 Task: Add Swaggerty's Farm All Natural Maple Sausage Links to the cart.
Action: Mouse pressed left at (19, 141)
Screenshot: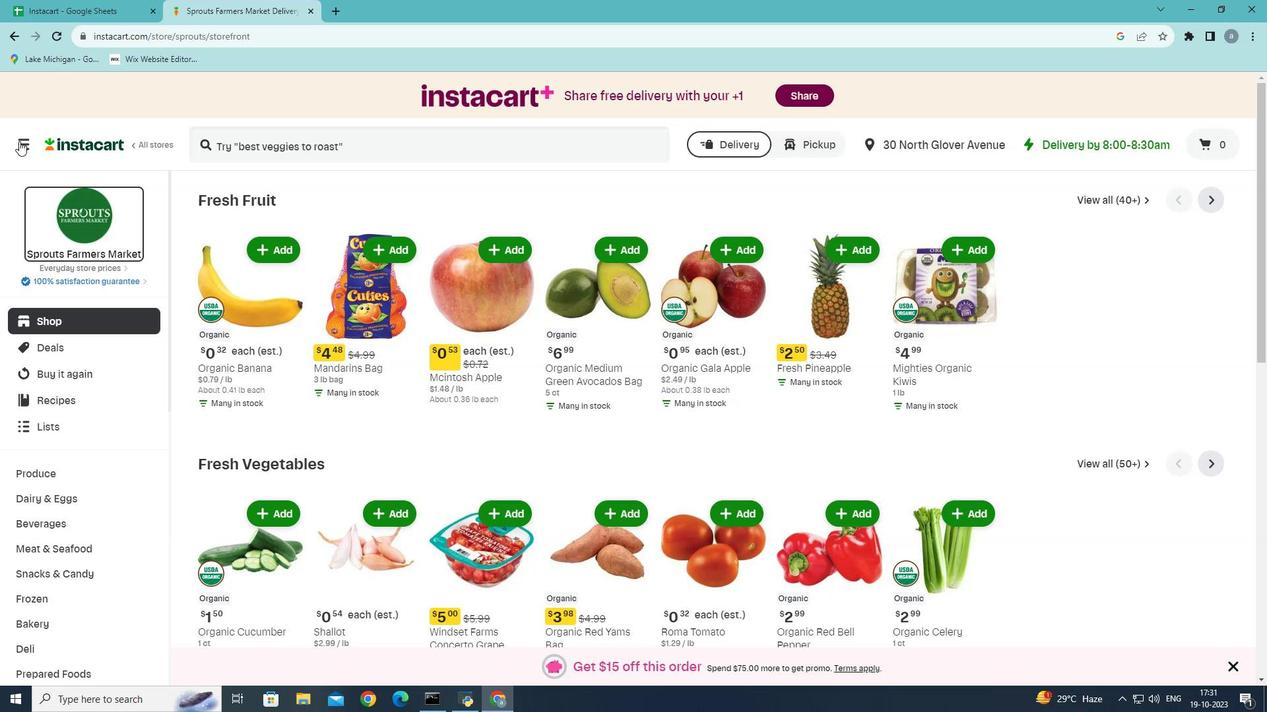 
Action: Mouse moved to (46, 378)
Screenshot: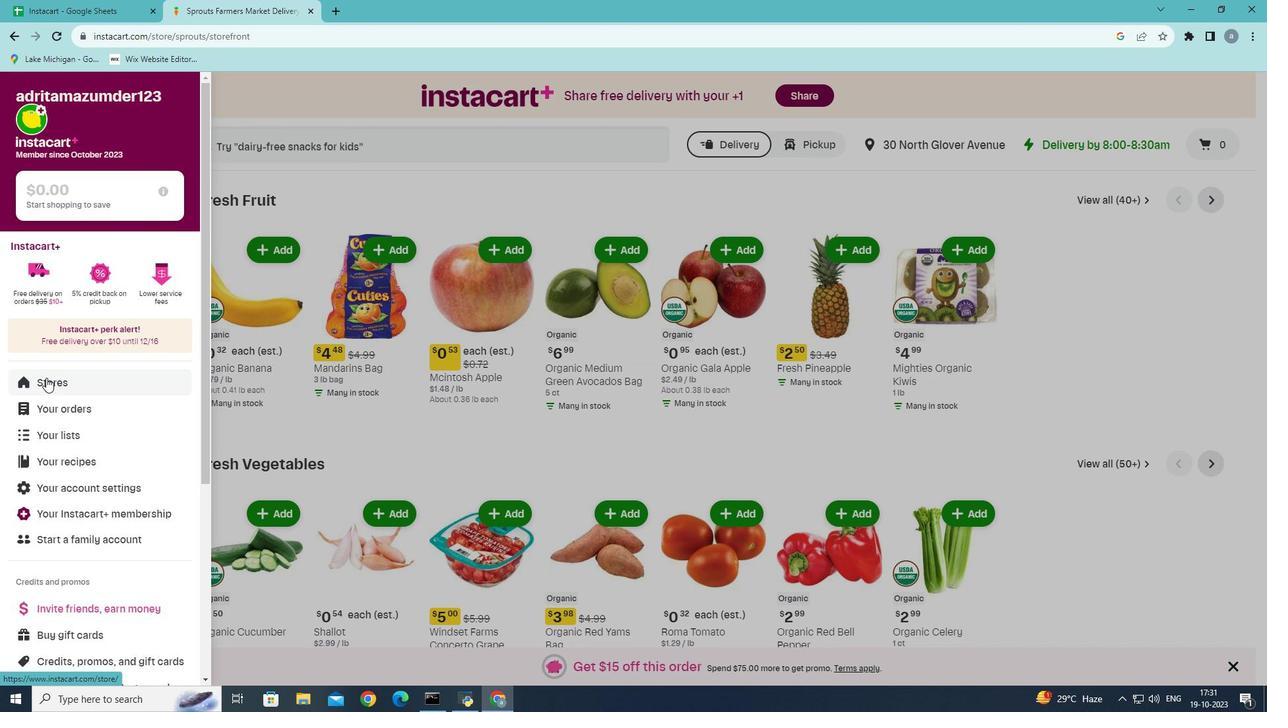
Action: Mouse pressed left at (46, 378)
Screenshot: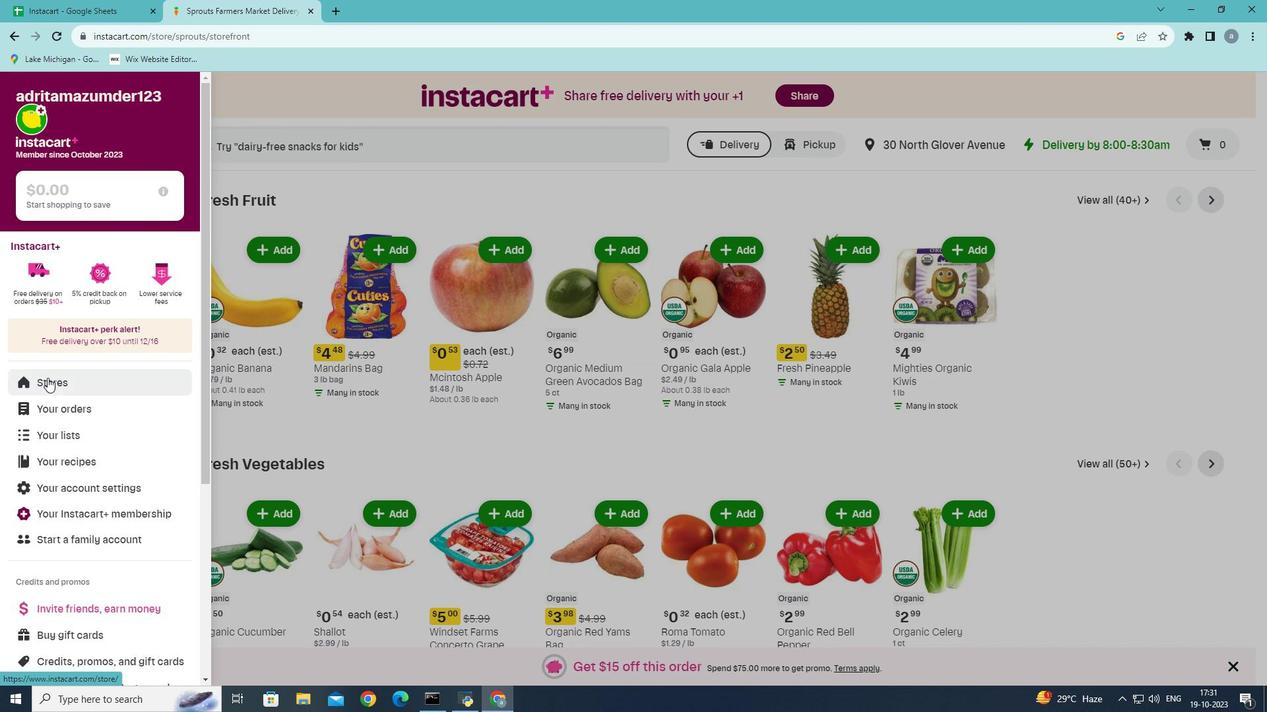 
Action: Mouse moved to (317, 153)
Screenshot: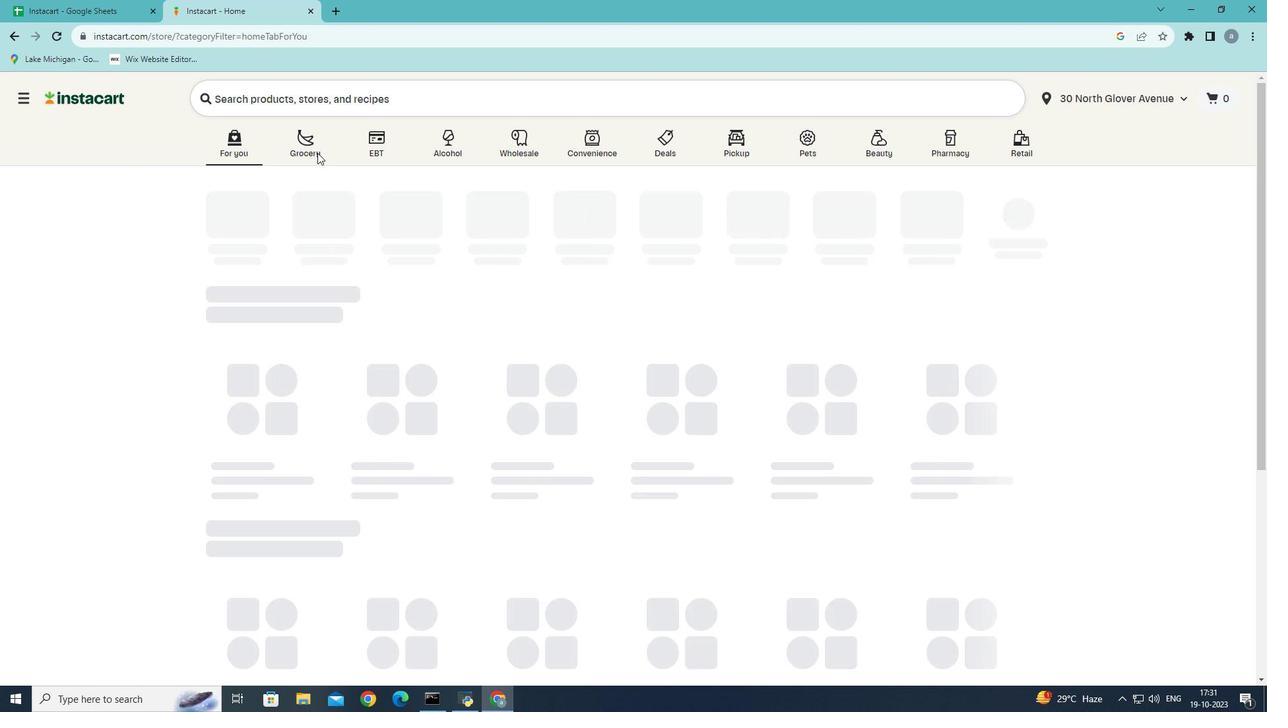 
Action: Mouse pressed left at (317, 153)
Screenshot: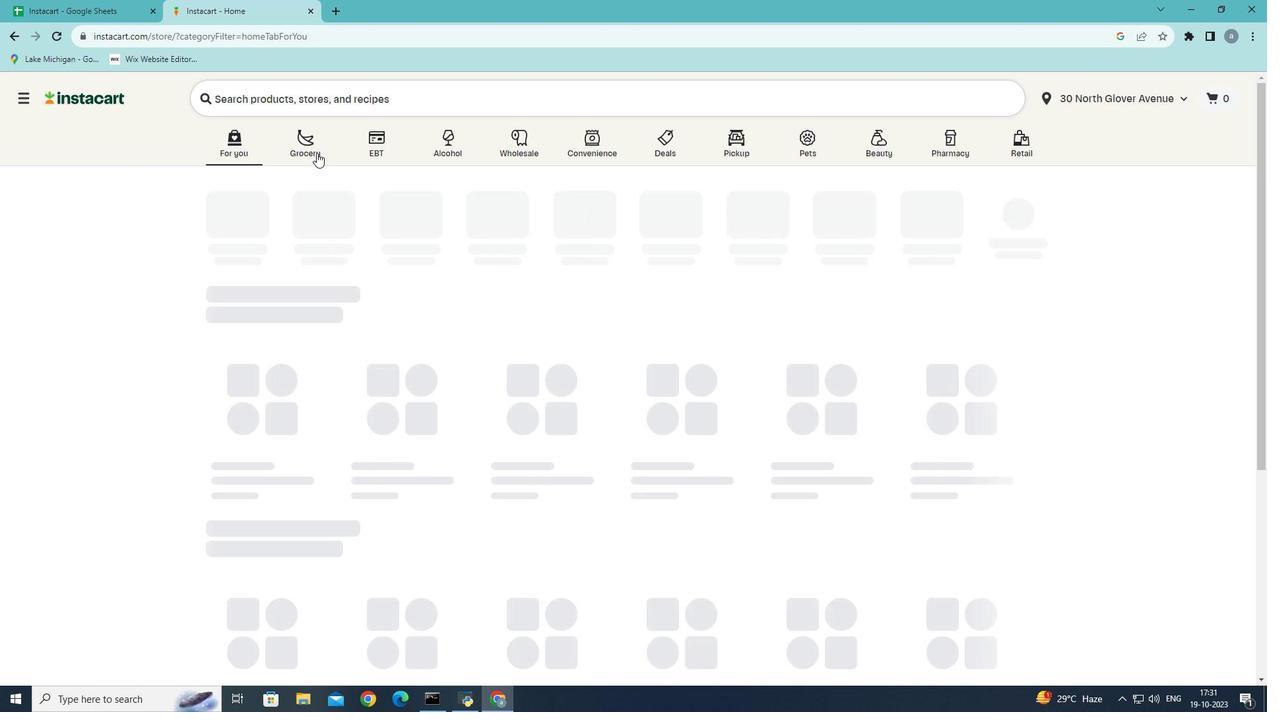 
Action: Mouse moved to (278, 394)
Screenshot: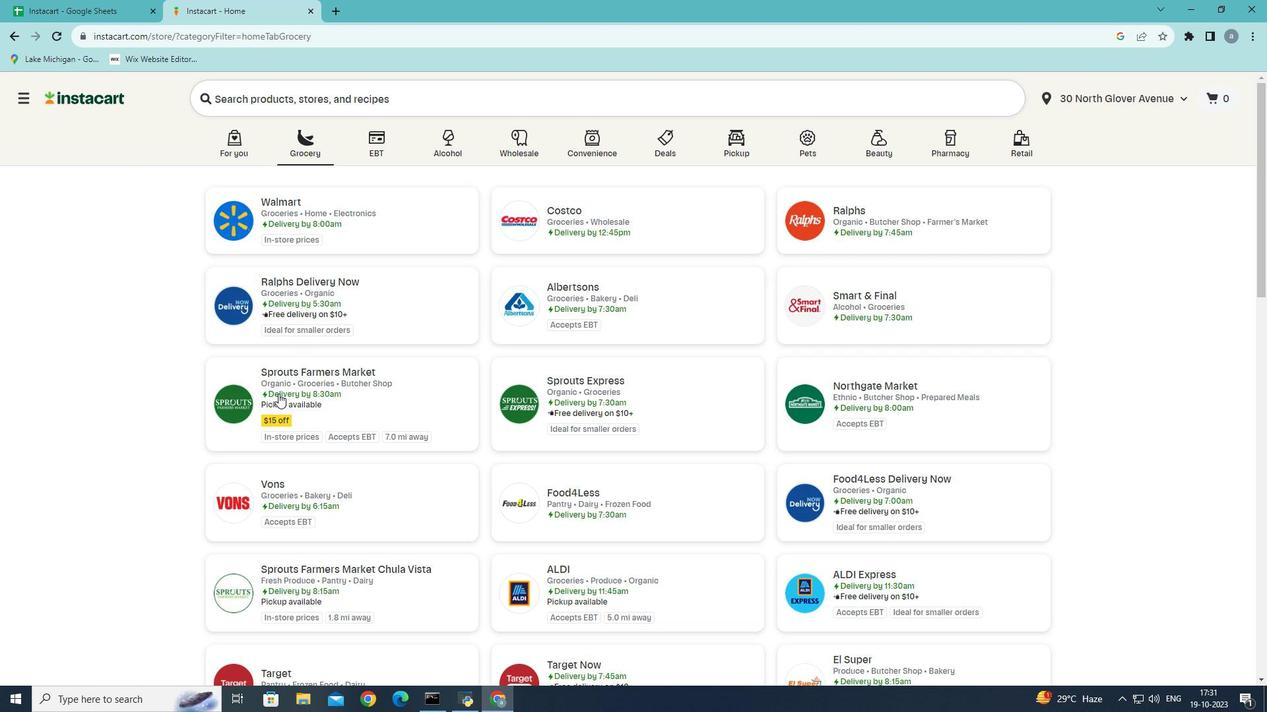 
Action: Mouse pressed left at (278, 394)
Screenshot: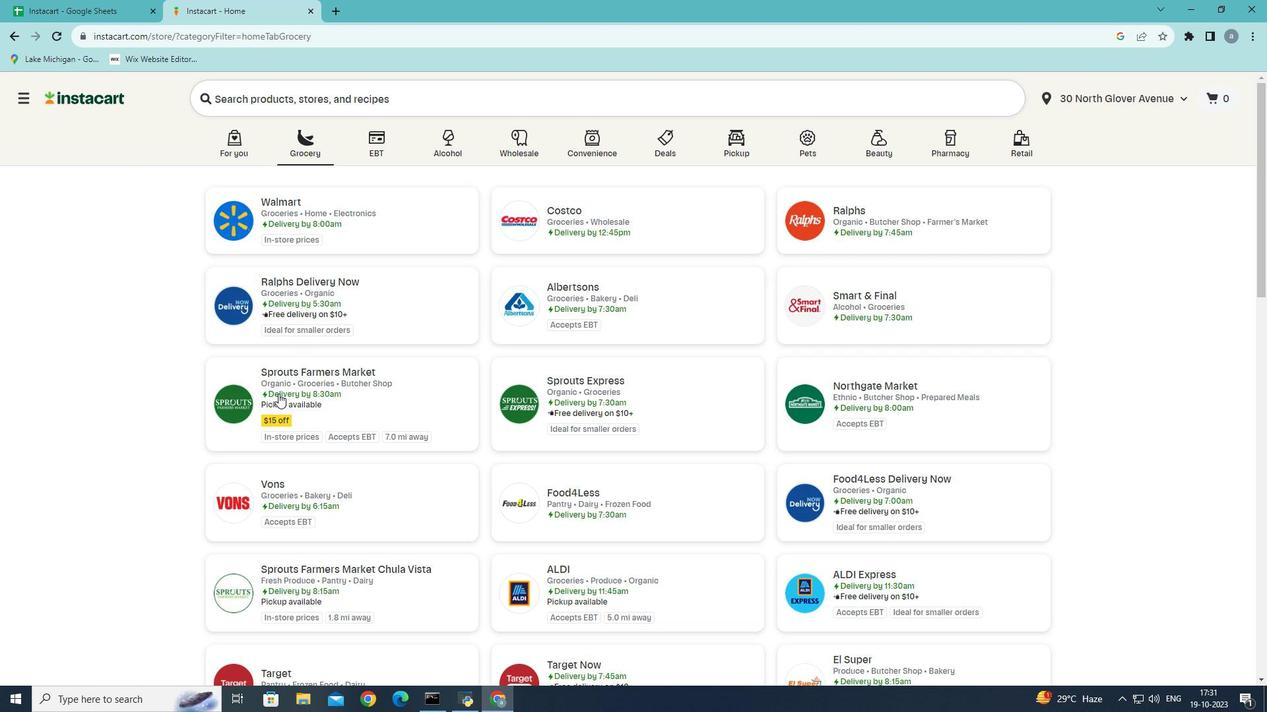 
Action: Mouse moved to (88, 546)
Screenshot: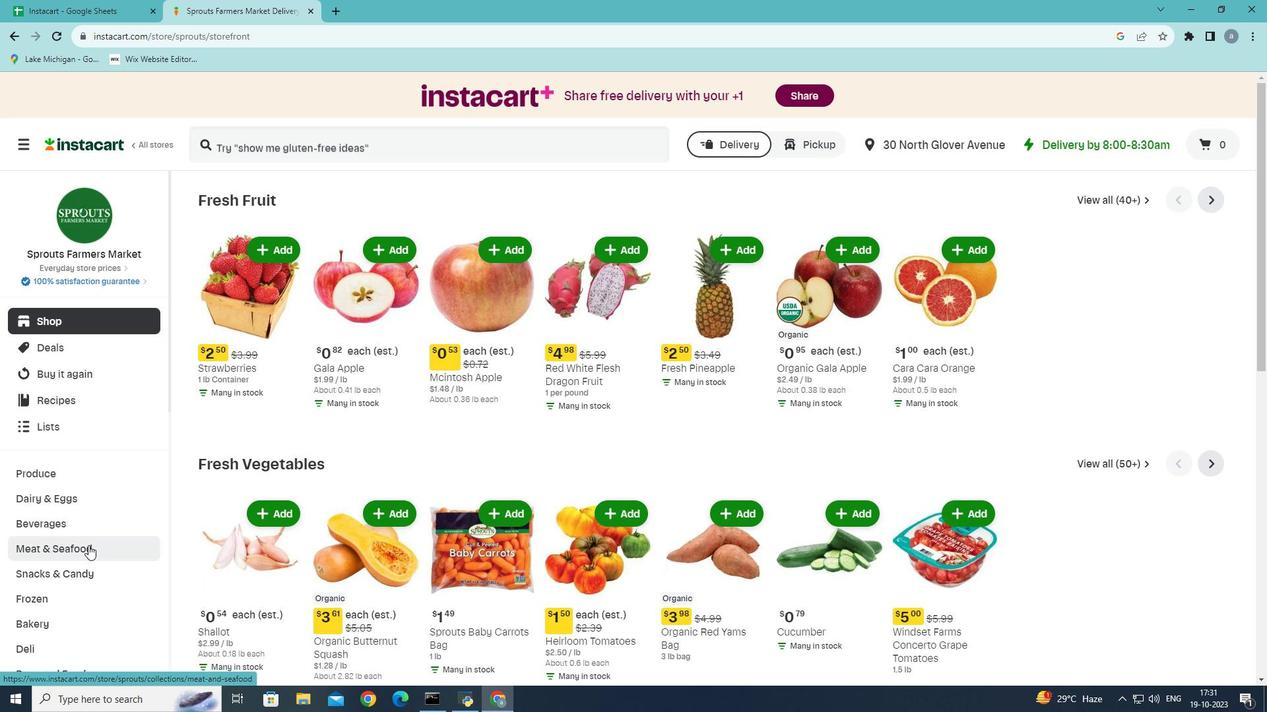 
Action: Mouse pressed left at (88, 546)
Screenshot: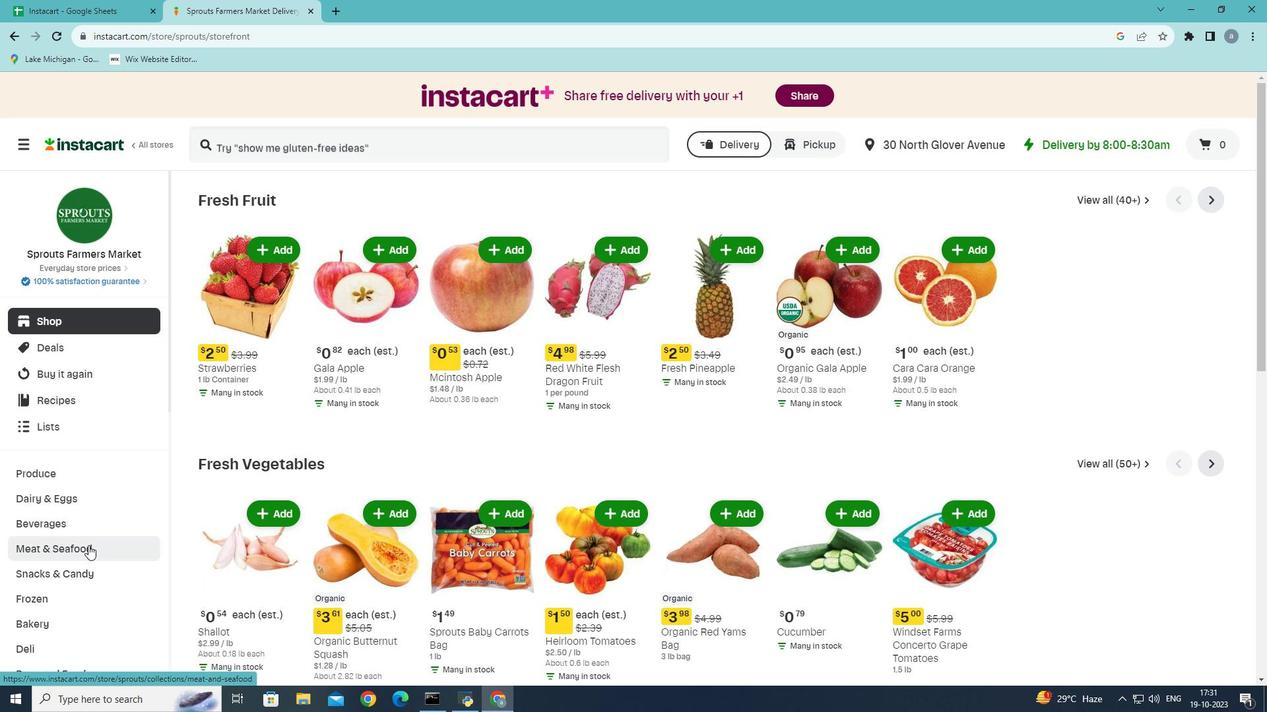 
Action: Mouse moved to (645, 232)
Screenshot: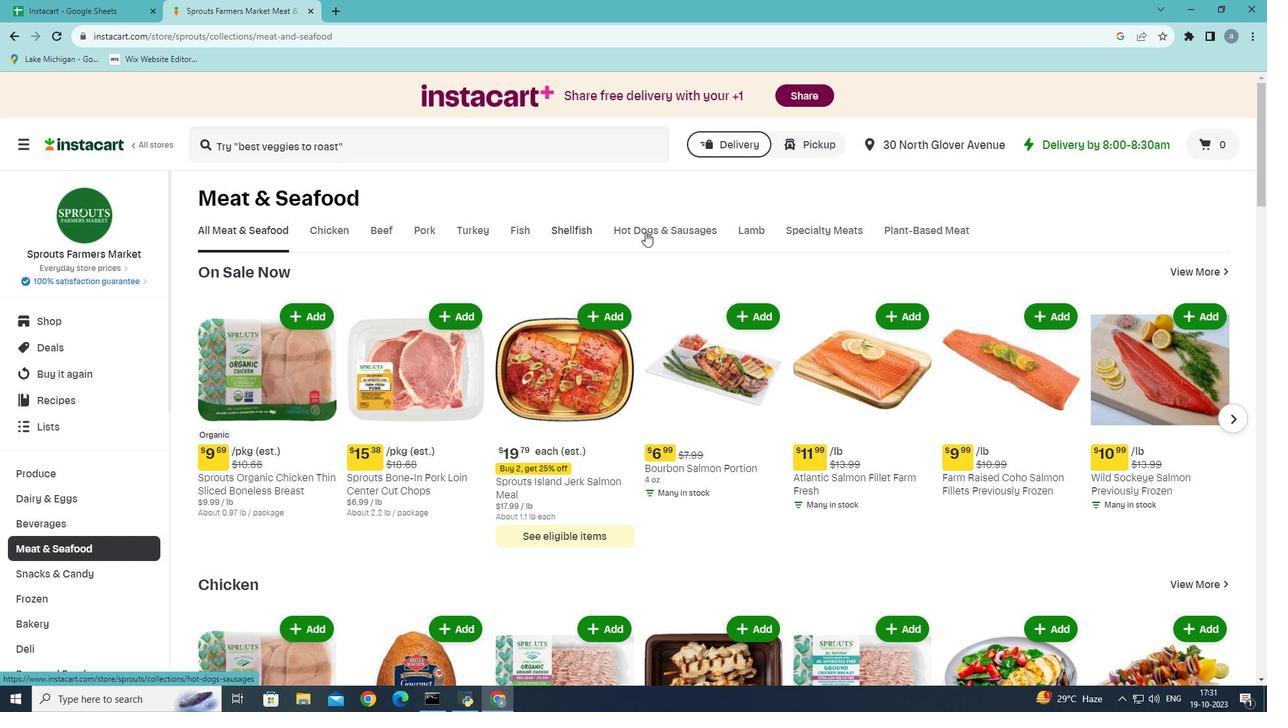 
Action: Mouse pressed left at (645, 232)
Screenshot: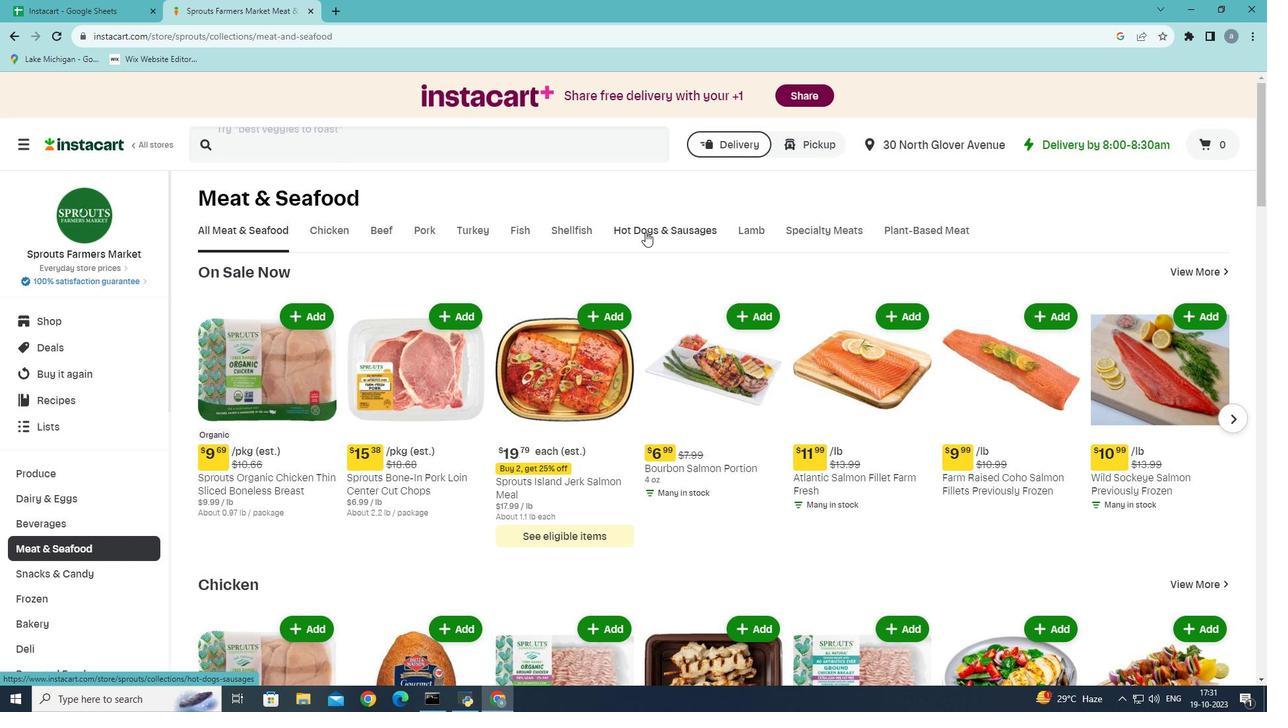 
Action: Mouse moved to (322, 299)
Screenshot: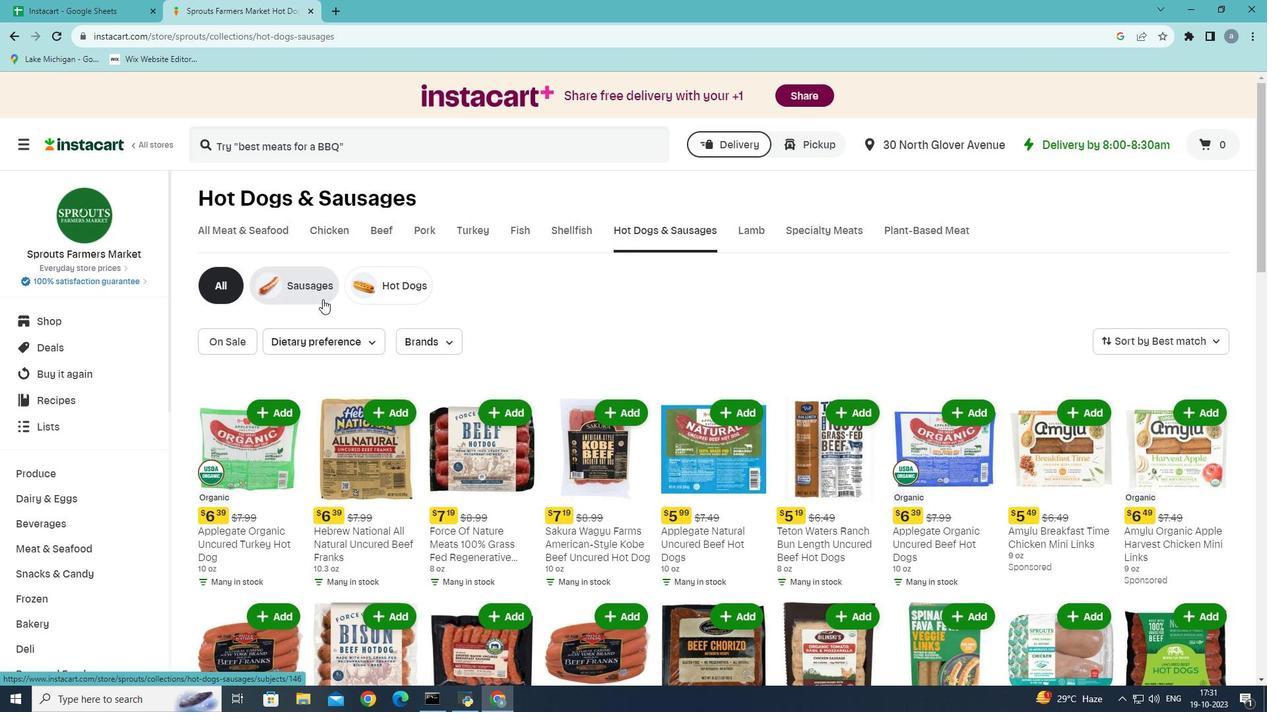 
Action: Mouse pressed left at (322, 299)
Screenshot: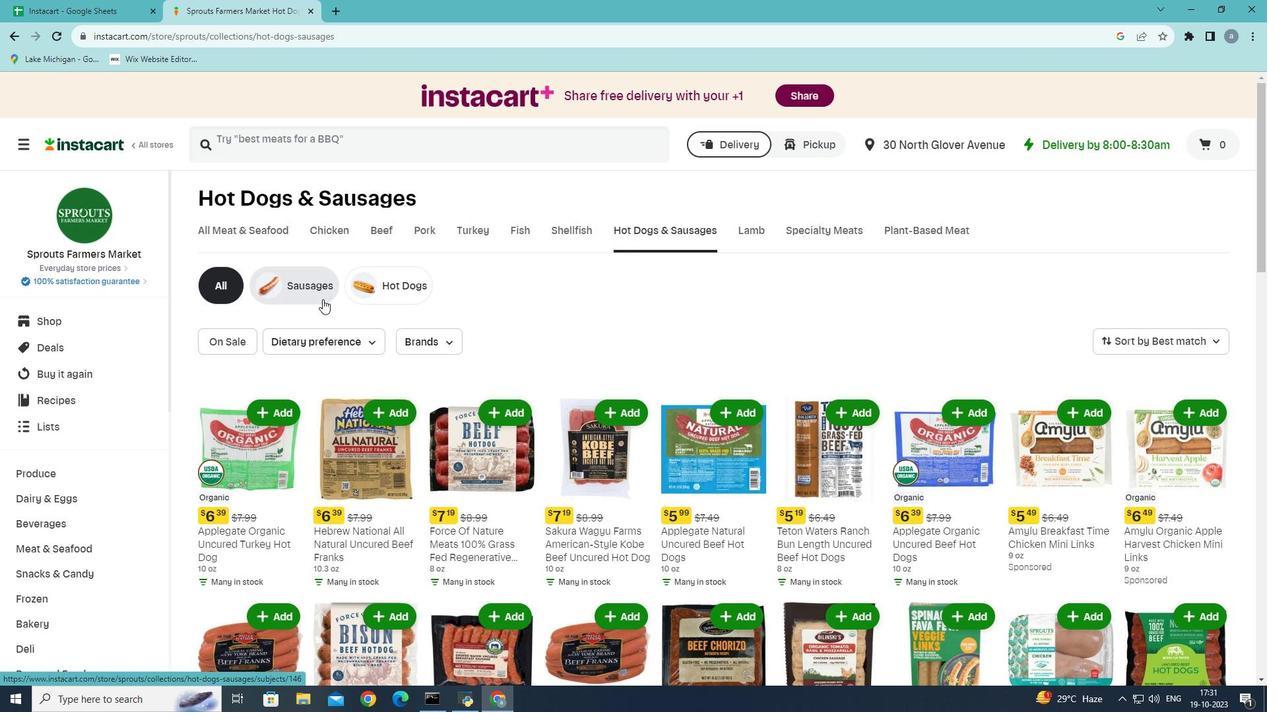 
Action: Mouse moved to (438, 522)
Screenshot: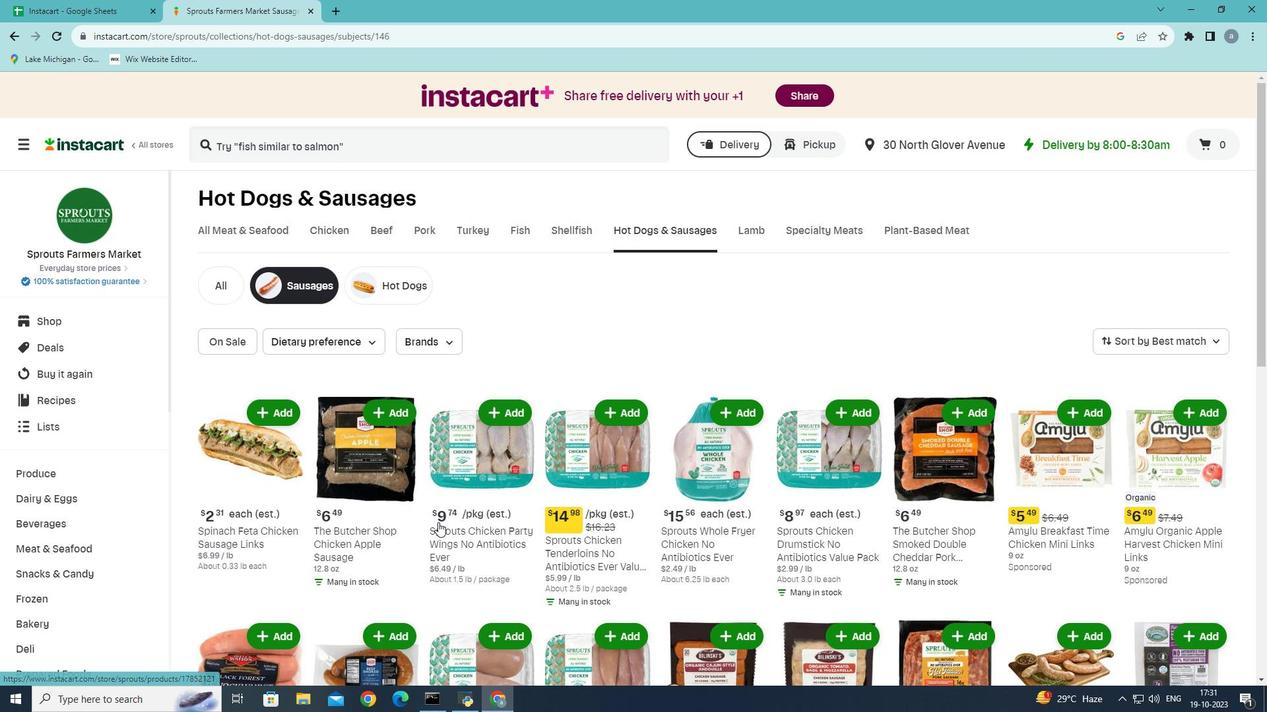 
Action: Mouse scrolled (438, 522) with delta (0, 0)
Screenshot: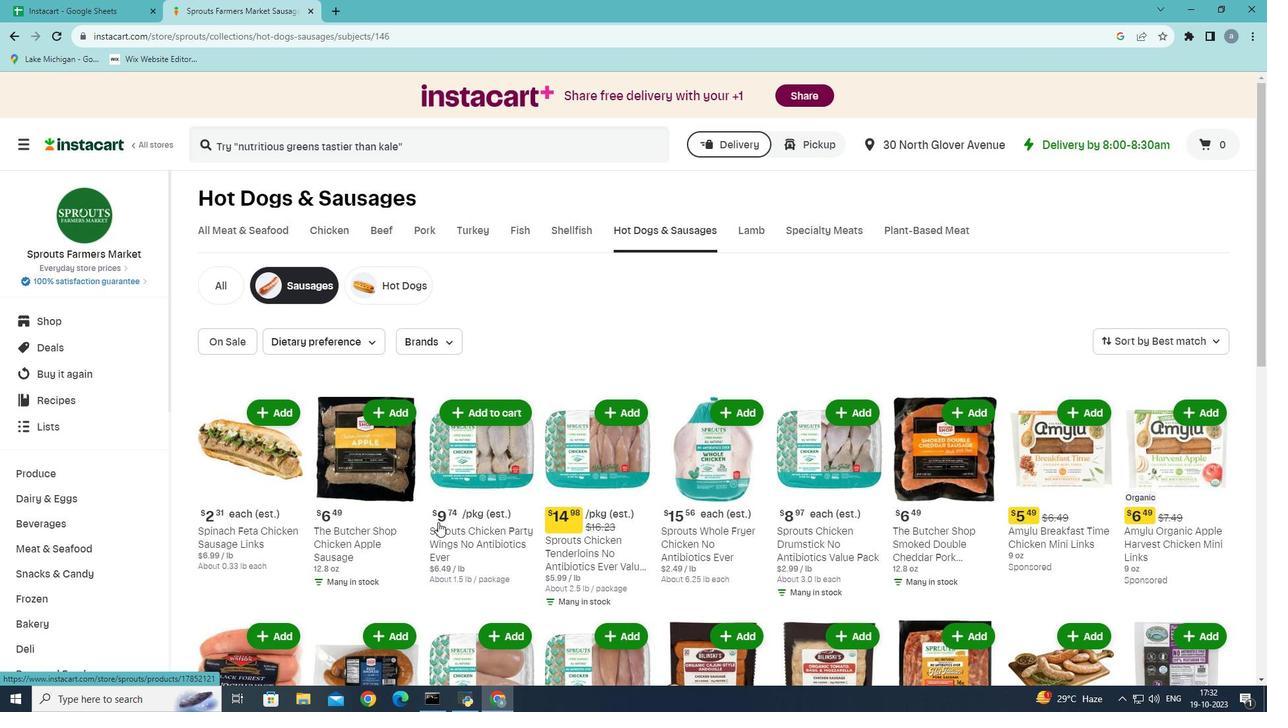 
Action: Mouse scrolled (438, 522) with delta (0, 0)
Screenshot: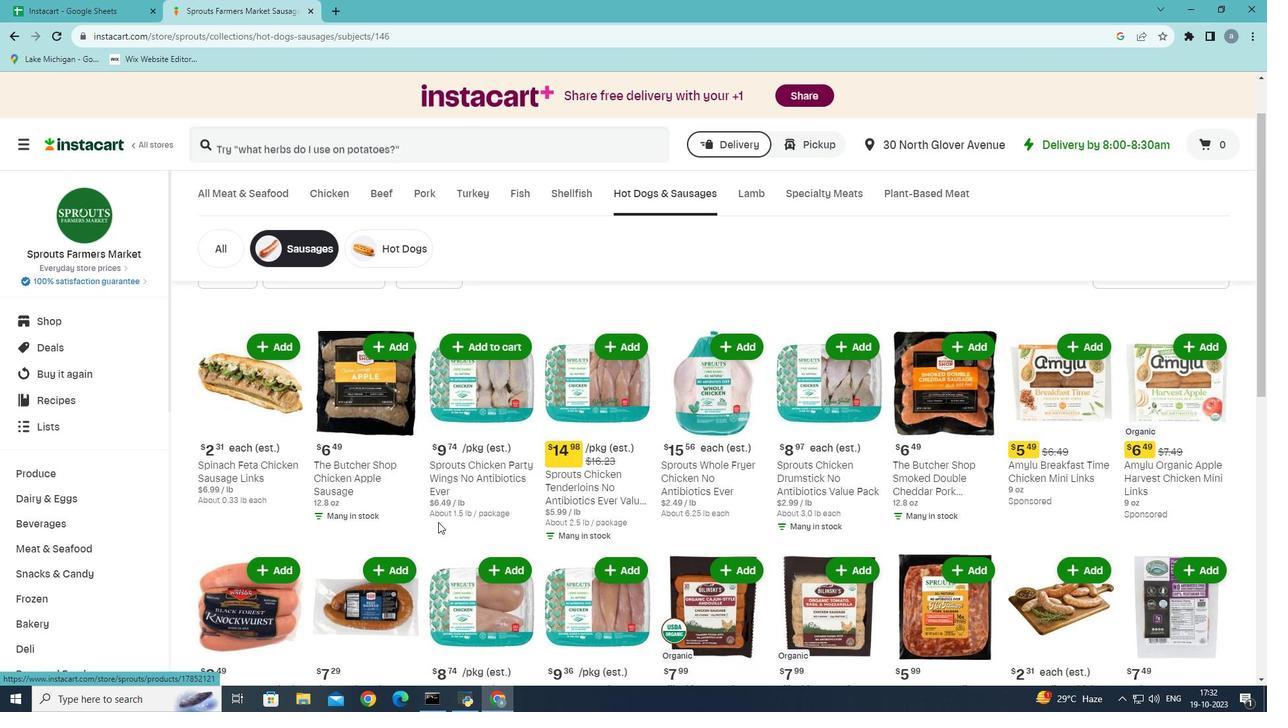 
Action: Mouse scrolled (438, 522) with delta (0, 0)
Screenshot: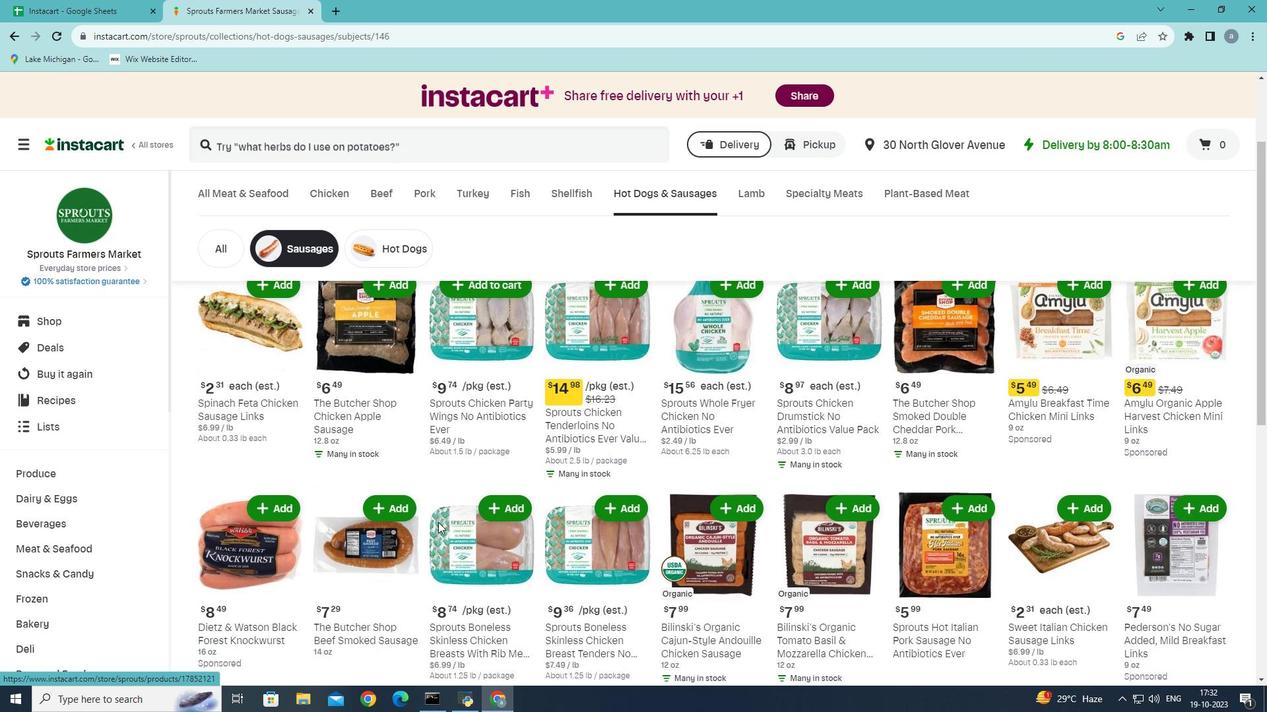 
Action: Mouse scrolled (438, 522) with delta (0, 0)
Screenshot: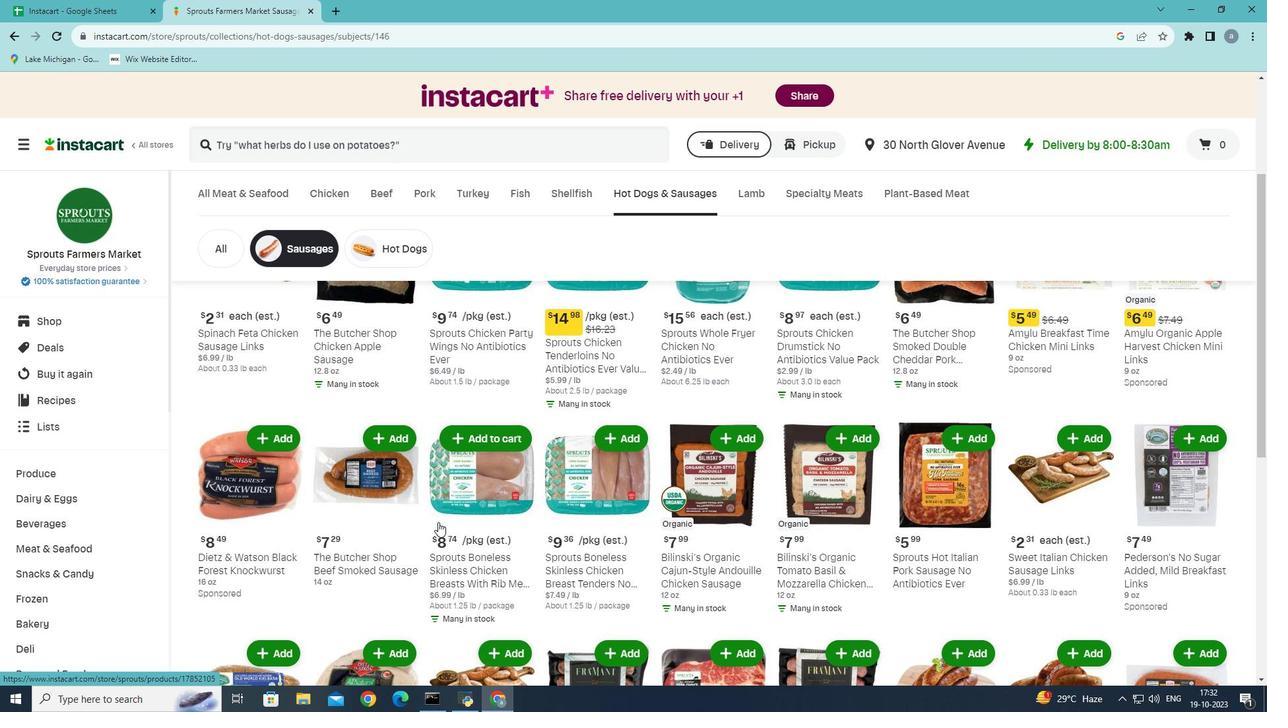 
Action: Mouse scrolled (438, 522) with delta (0, 0)
Screenshot: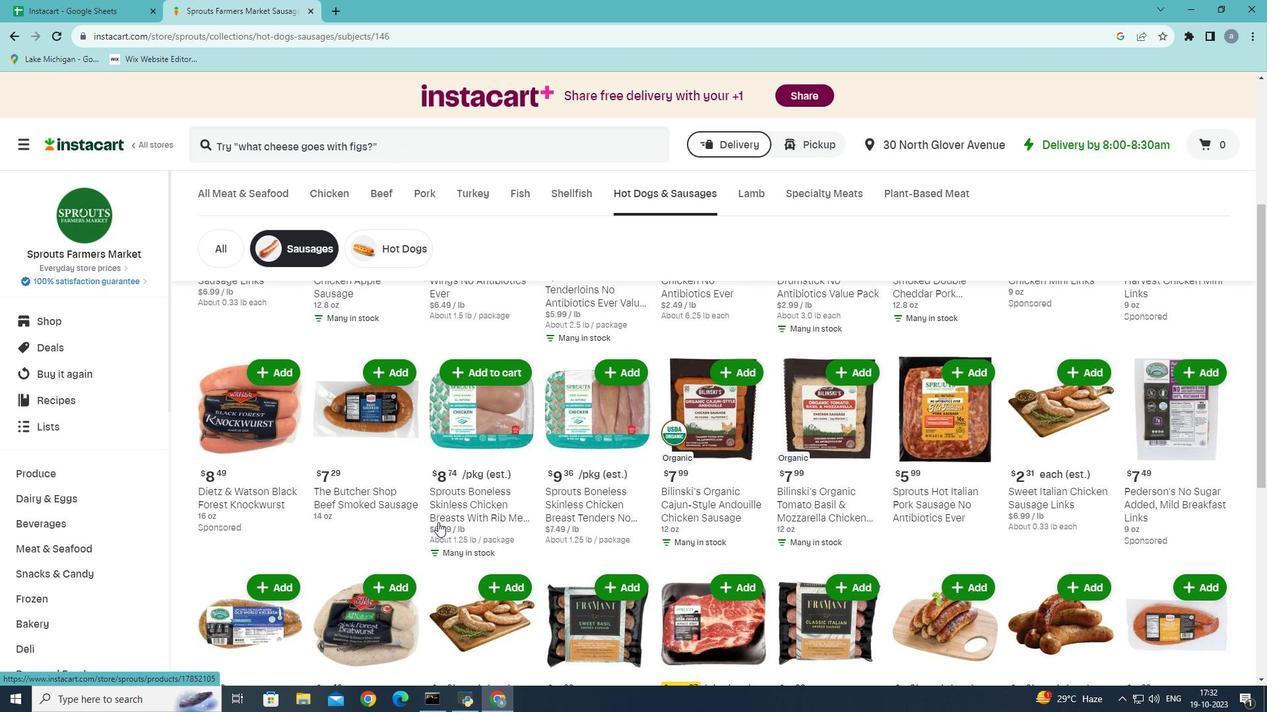 
Action: Mouse scrolled (438, 522) with delta (0, 0)
Screenshot: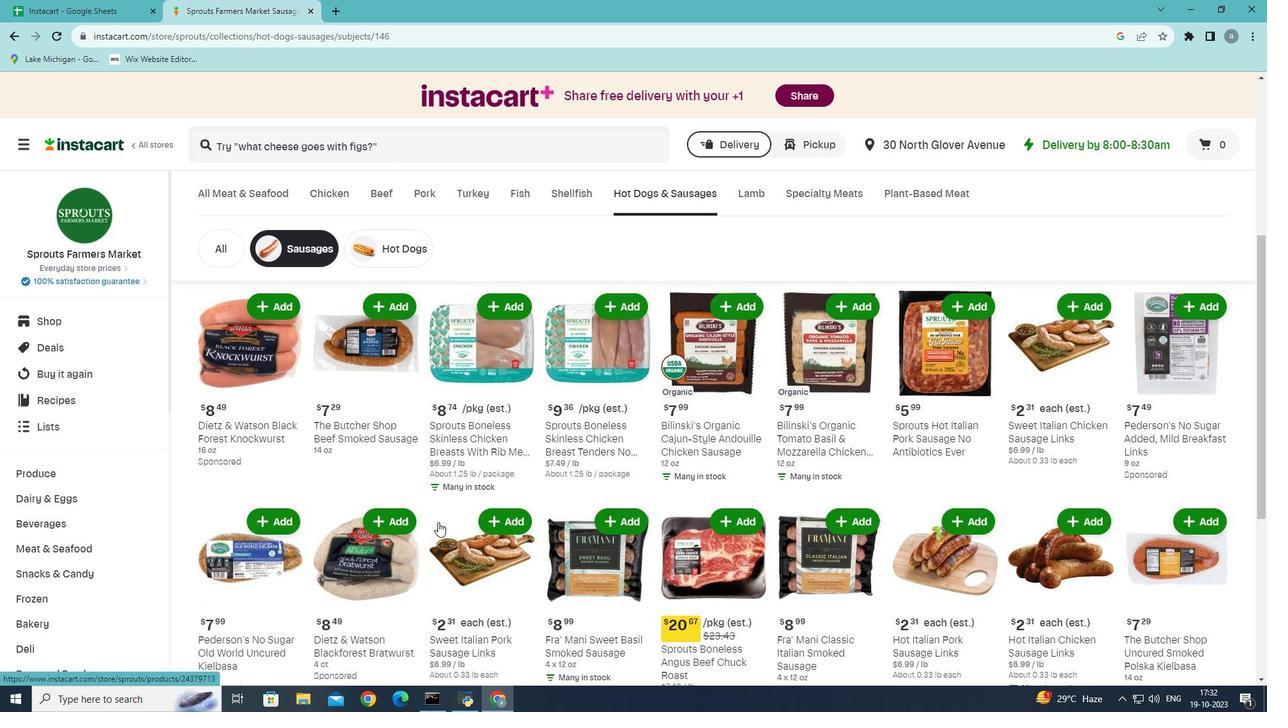 
Action: Mouse scrolled (438, 522) with delta (0, 0)
Screenshot: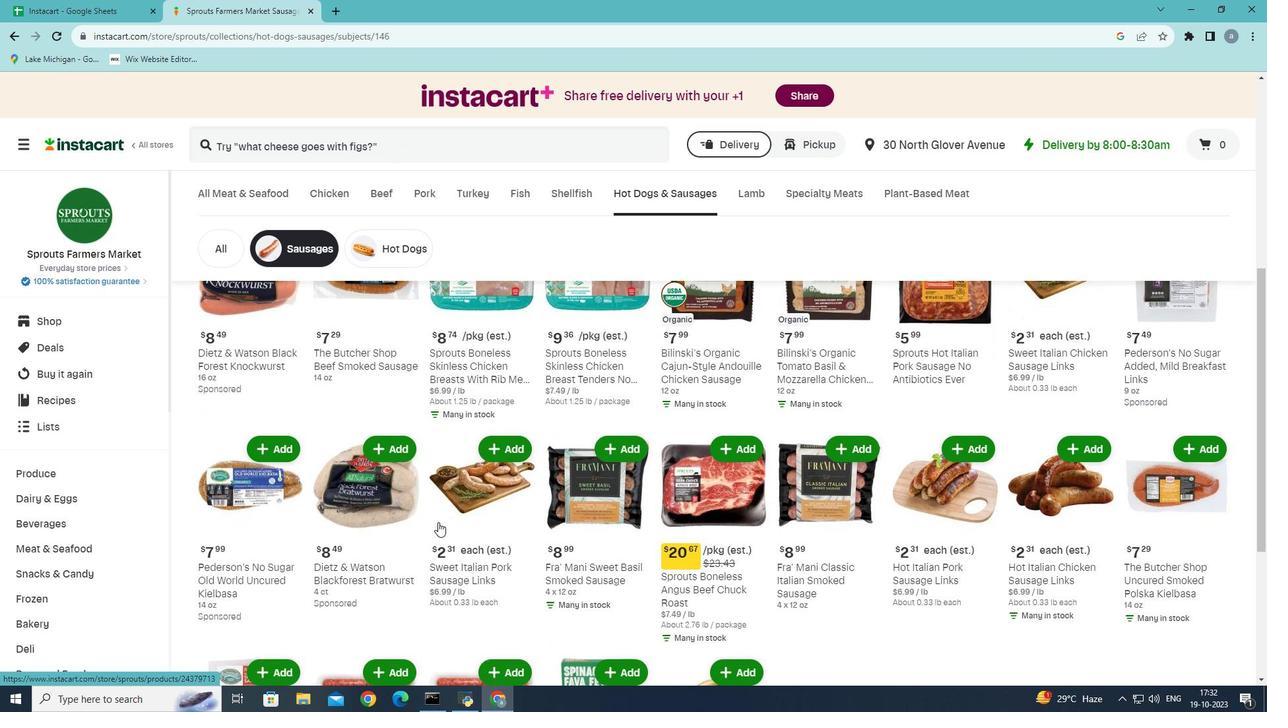 
Action: Mouse scrolled (438, 522) with delta (0, 0)
Screenshot: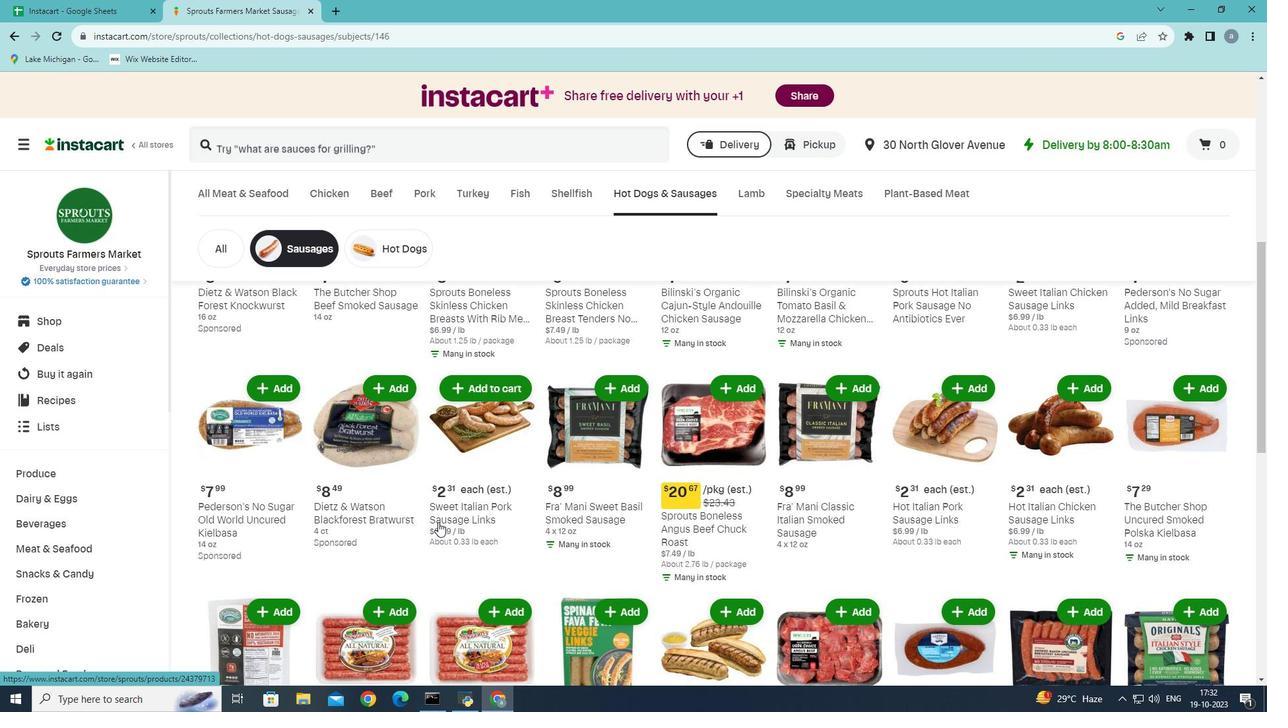 
Action: Mouse scrolled (438, 522) with delta (0, 0)
Screenshot: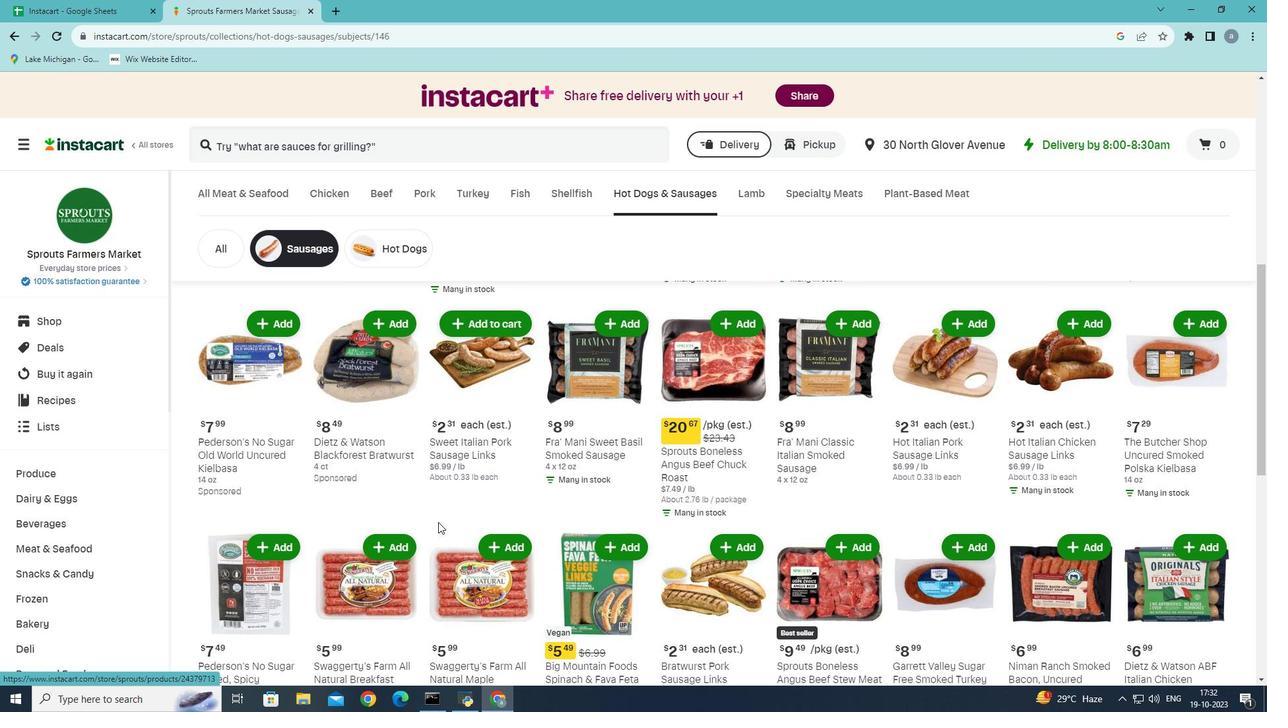 
Action: Mouse scrolled (438, 522) with delta (0, 0)
Screenshot: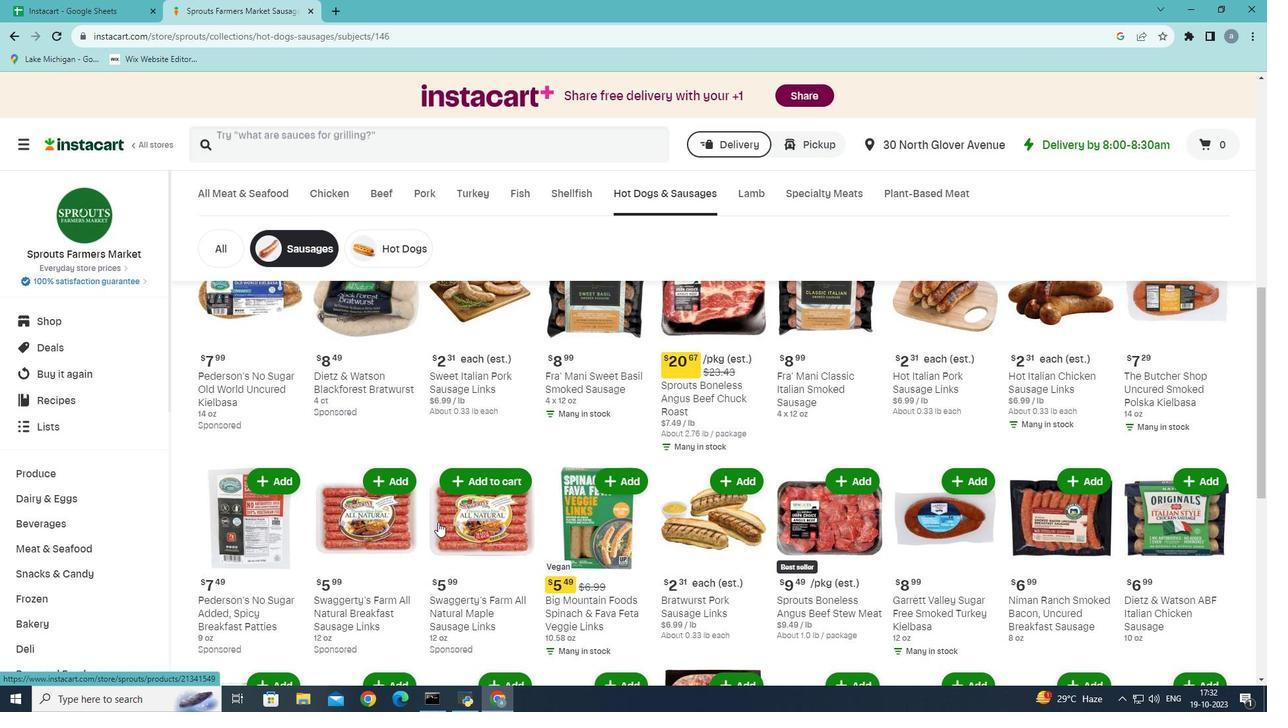 
Action: Mouse moved to (503, 411)
Screenshot: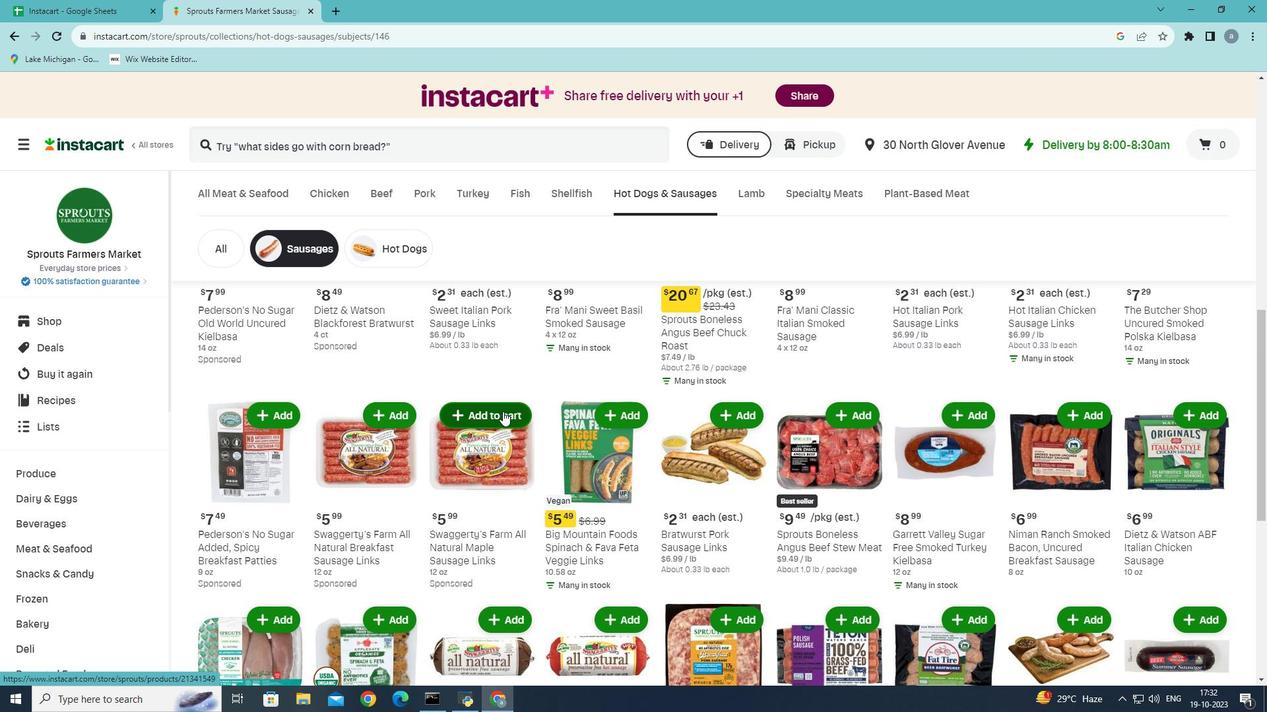 
Action: Mouse pressed left at (503, 411)
Screenshot: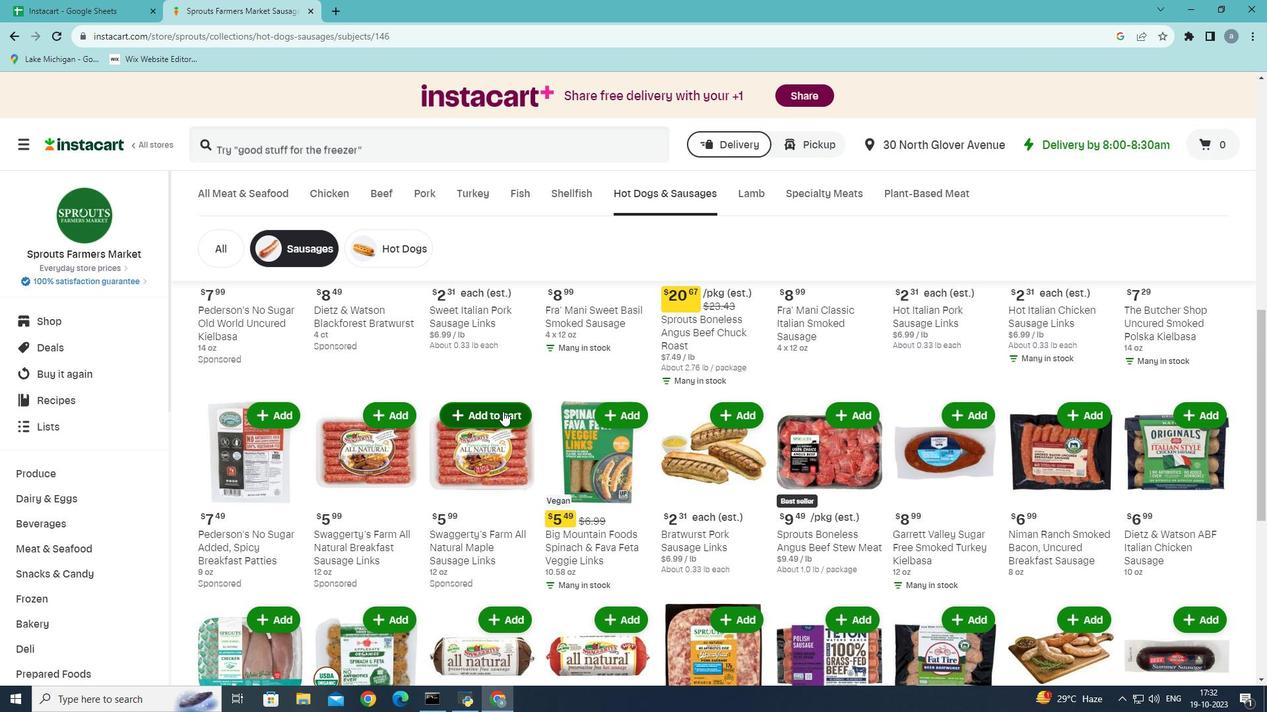 
Action: Mouse moved to (489, 415)
Screenshot: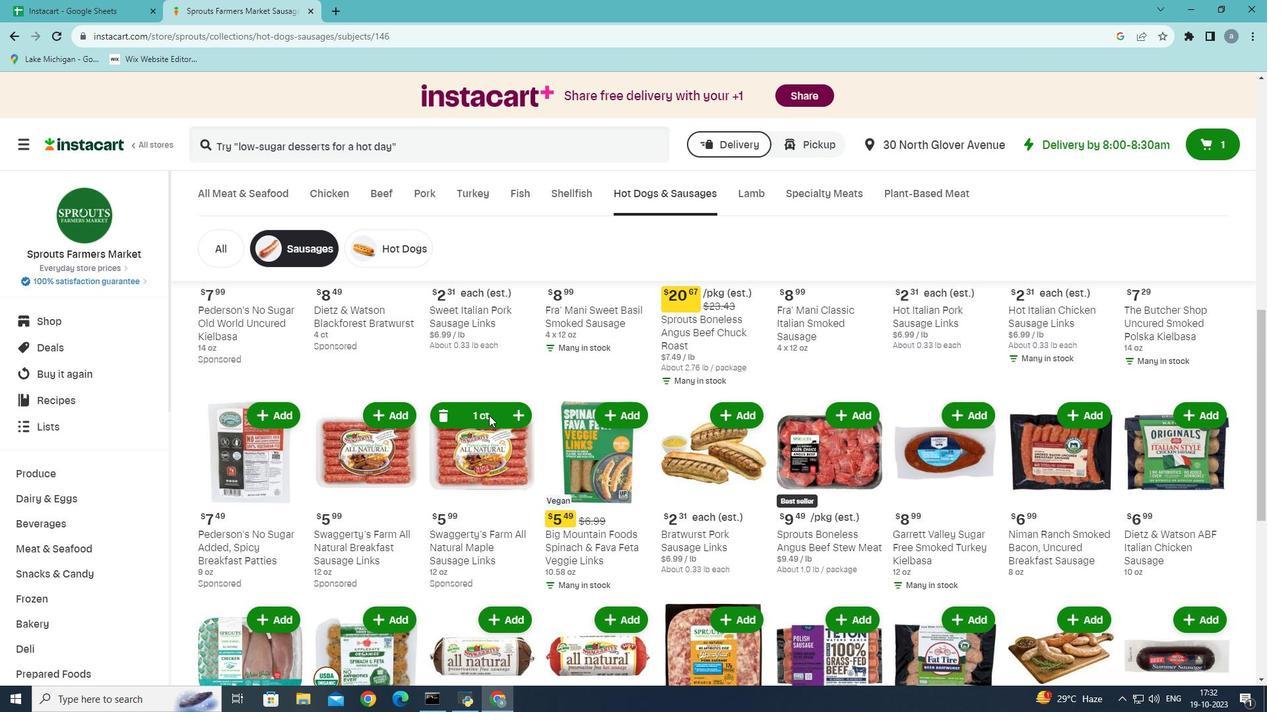 
